 Task: Select archived messages.
Action: Mouse moved to (574, 79)
Screenshot: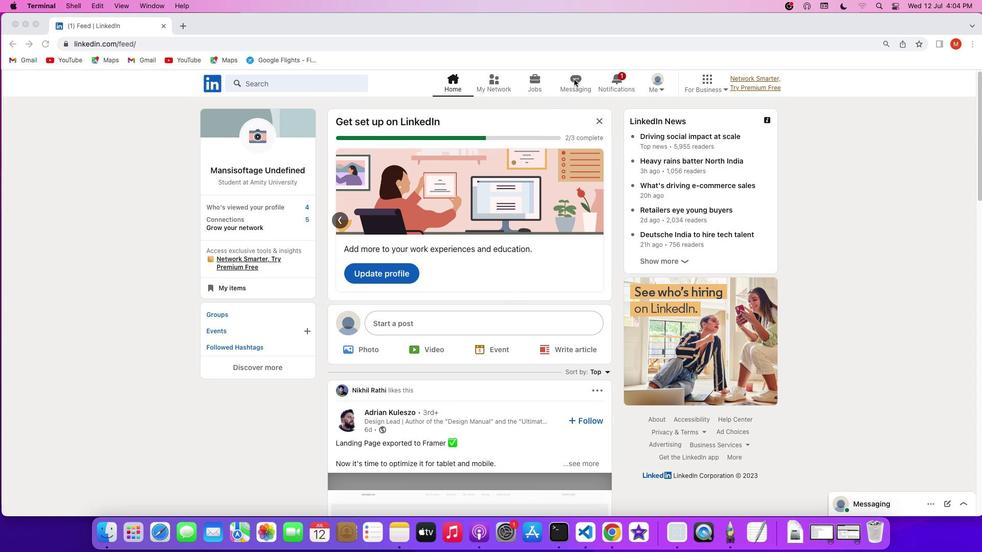 
Action: Mouse pressed left at (574, 79)
Screenshot: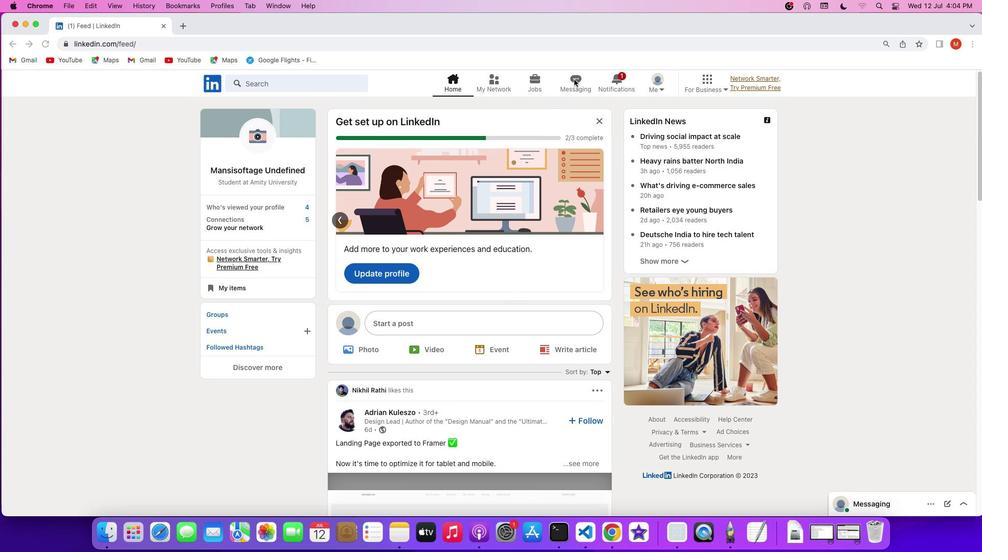 
Action: Mouse pressed left at (574, 79)
Screenshot: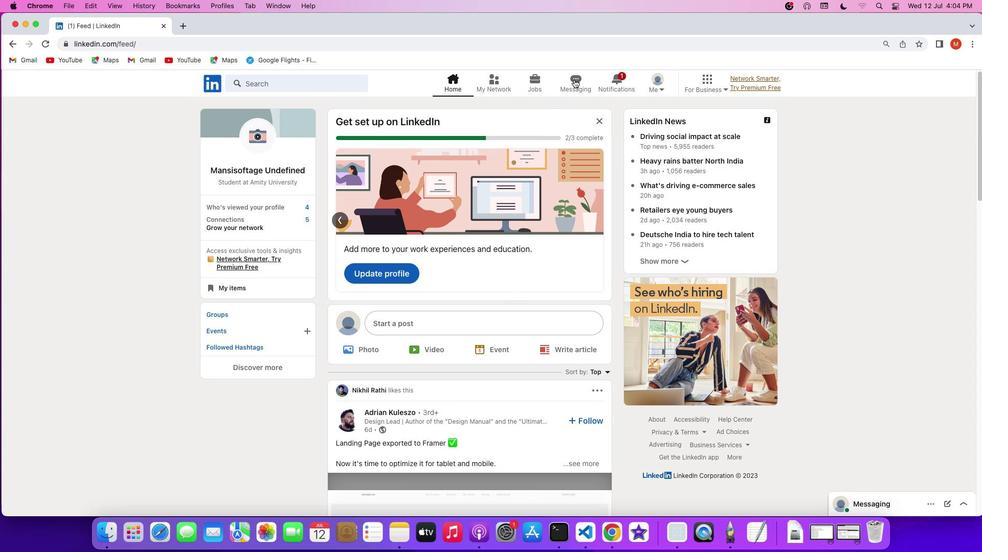 
Action: Mouse moved to (348, 141)
Screenshot: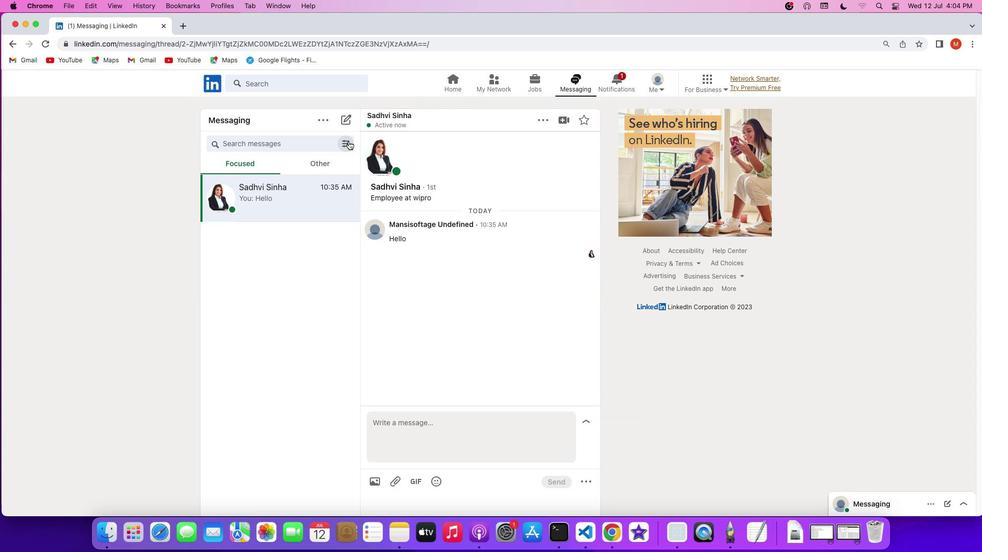
Action: Mouse pressed left at (348, 141)
Screenshot: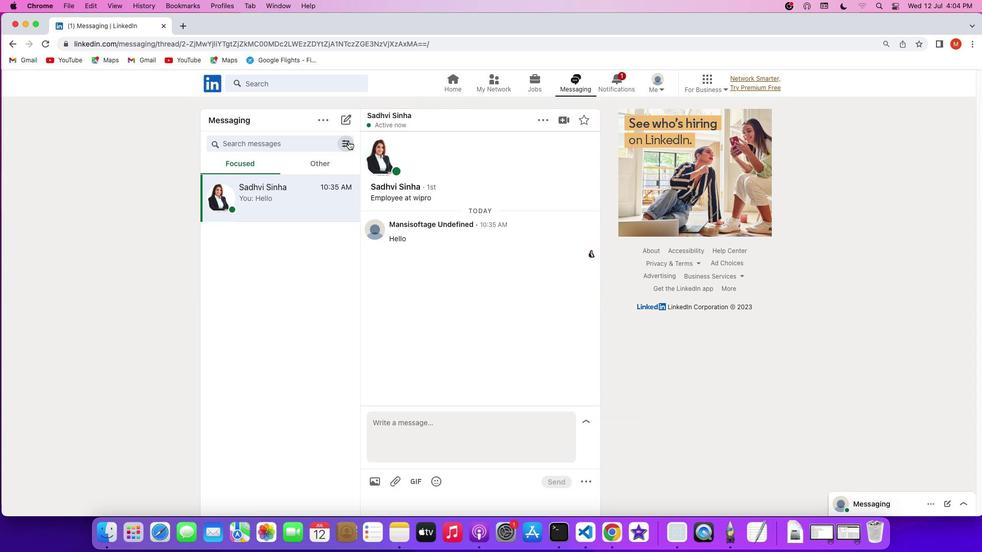 
Action: Mouse moved to (333, 165)
Screenshot: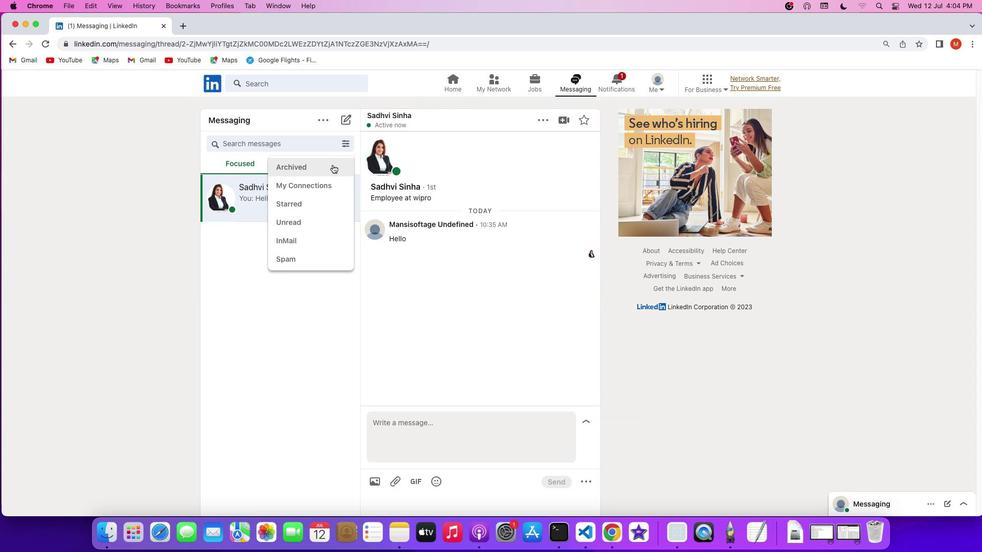 
Action: Mouse pressed left at (333, 165)
Screenshot: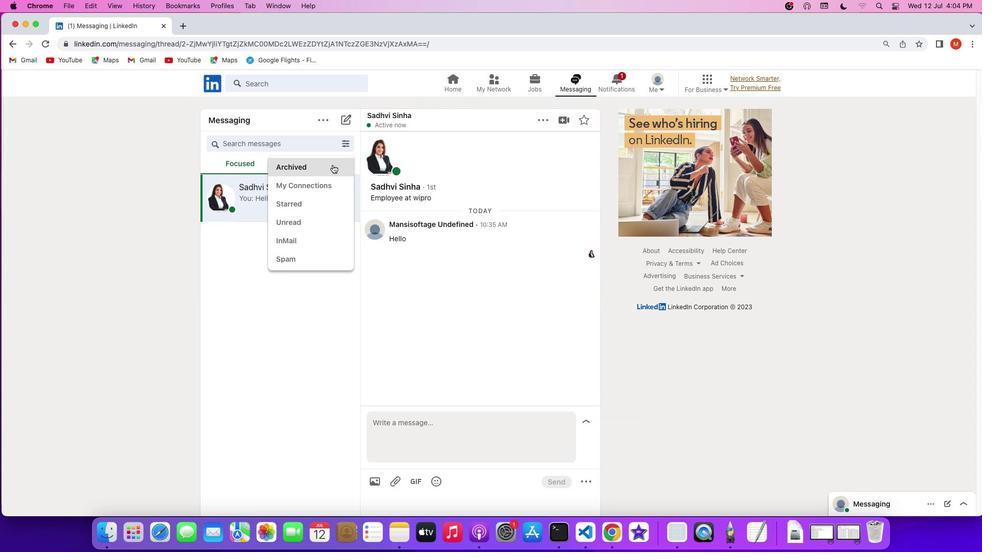 
